 Task: Add Justin's Organic Dark Chocolate Peanut Butter Cups to the cart.
Action: Mouse moved to (20, 60)
Screenshot: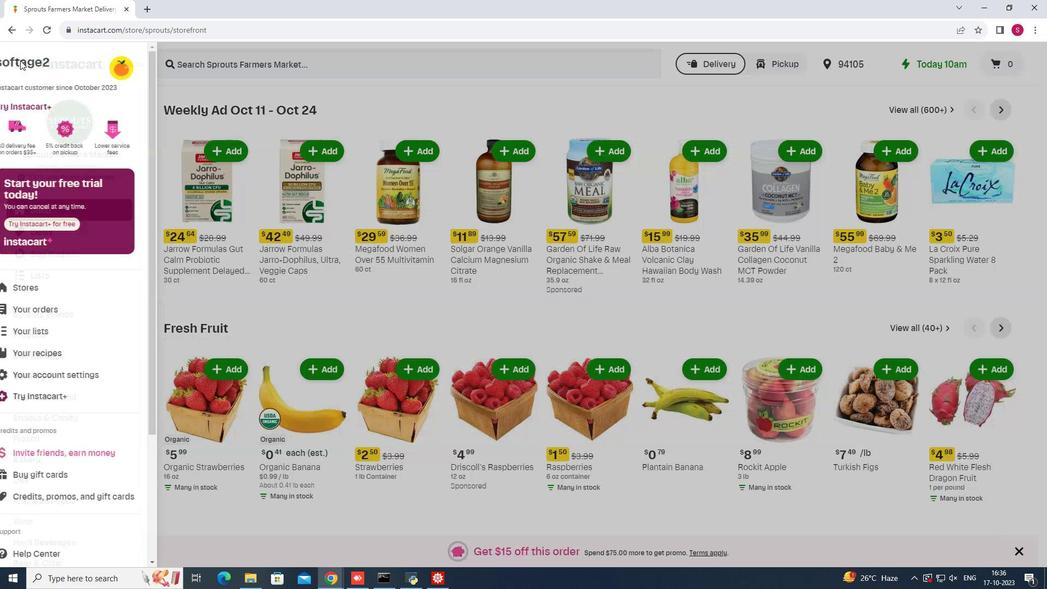 
Action: Mouse pressed left at (20, 60)
Screenshot: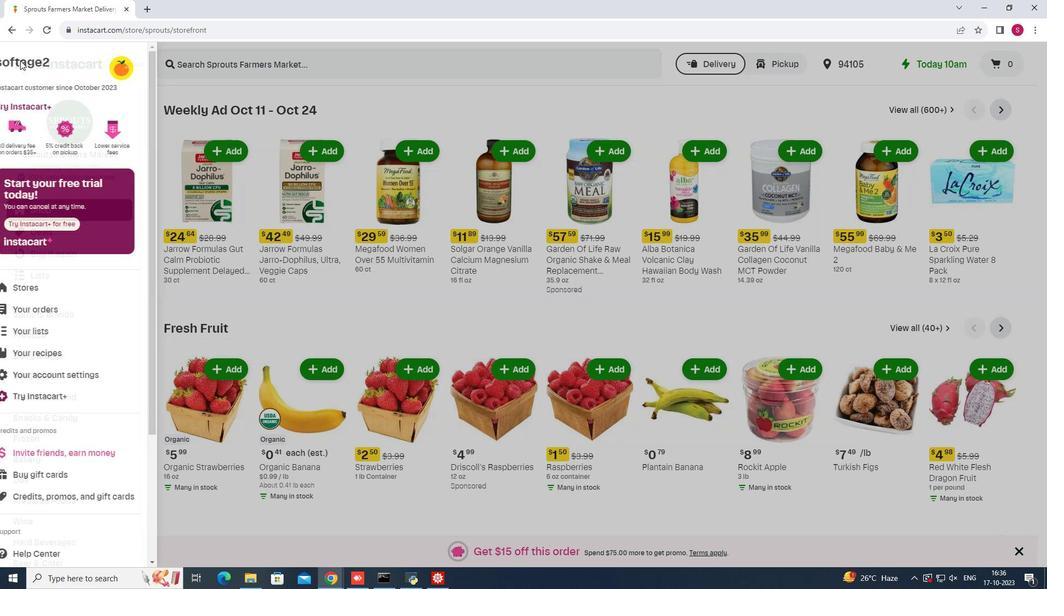 
Action: Mouse moved to (51, 291)
Screenshot: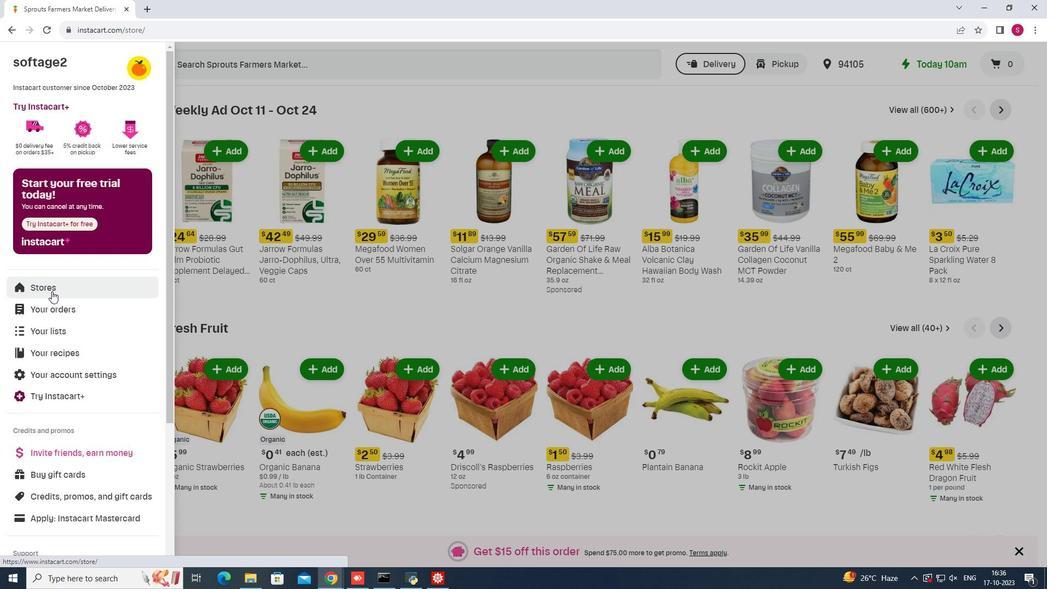 
Action: Mouse pressed left at (51, 291)
Screenshot: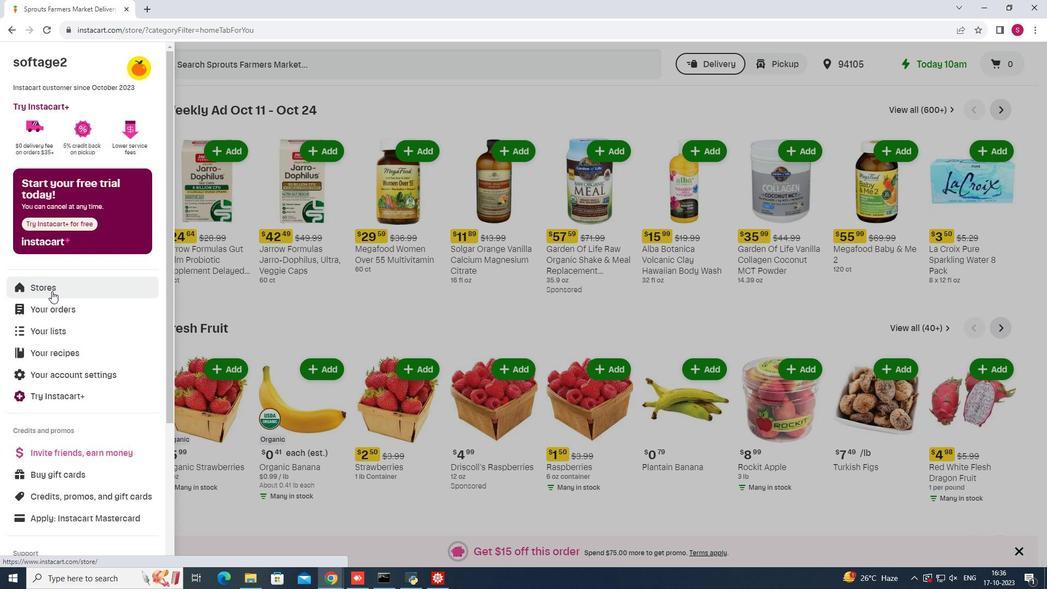 
Action: Mouse moved to (250, 99)
Screenshot: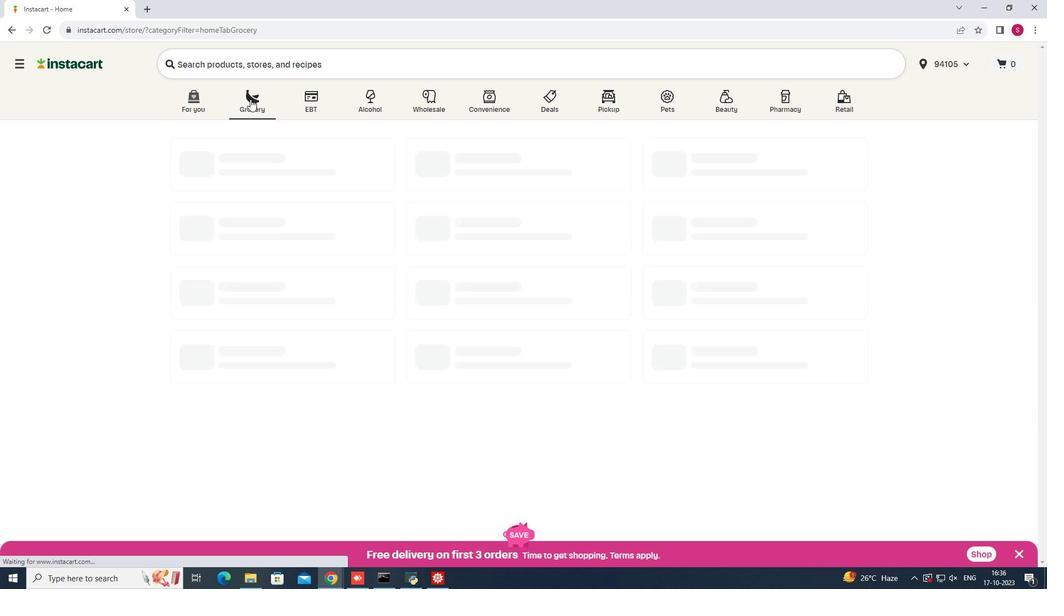 
Action: Mouse pressed left at (250, 99)
Screenshot: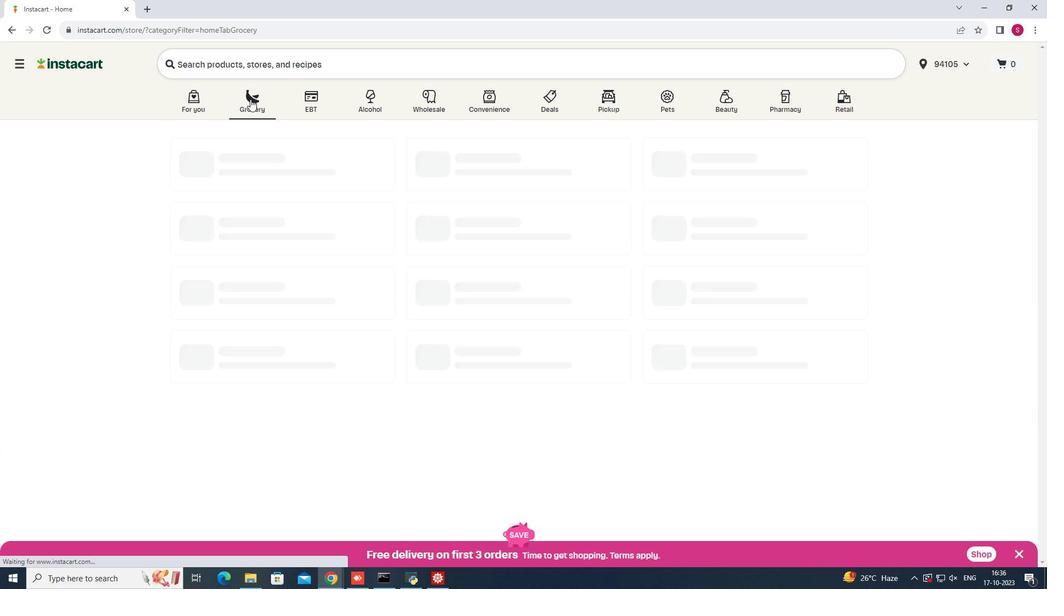 
Action: Mouse moved to (718, 145)
Screenshot: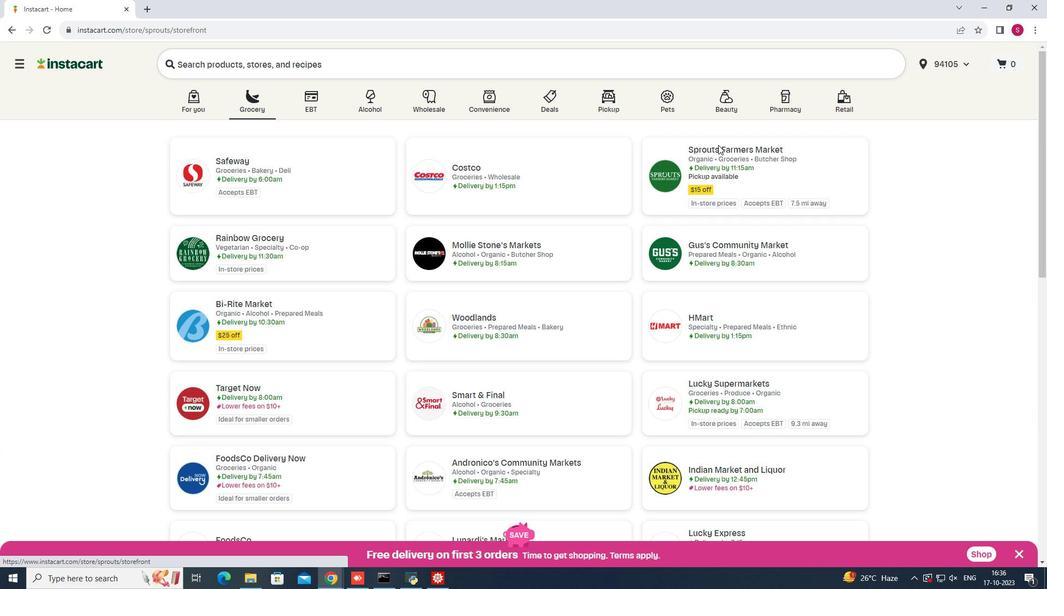 
Action: Mouse pressed left at (718, 145)
Screenshot: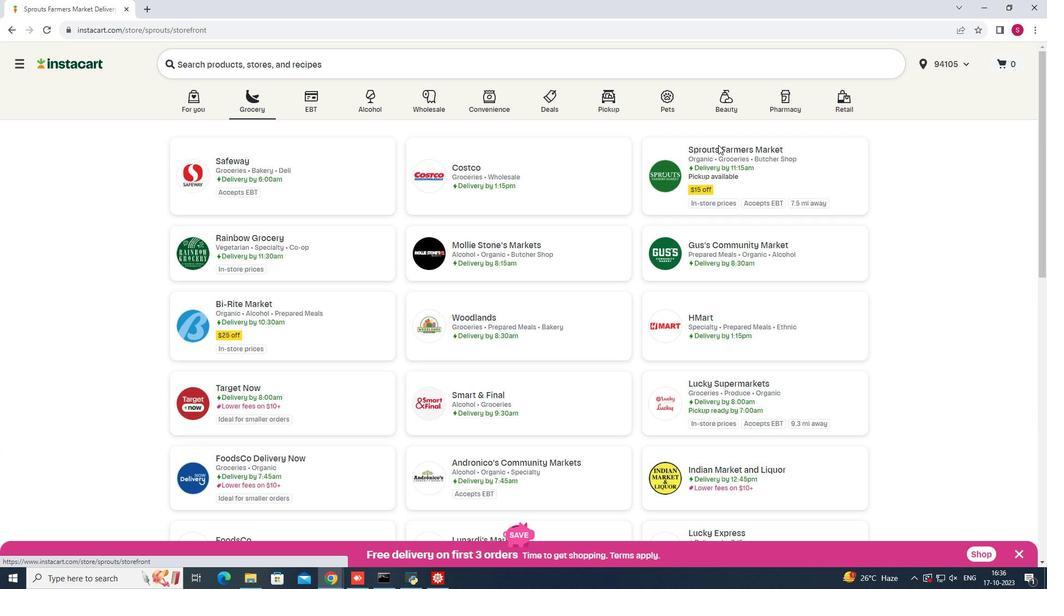 
Action: Mouse moved to (69, 418)
Screenshot: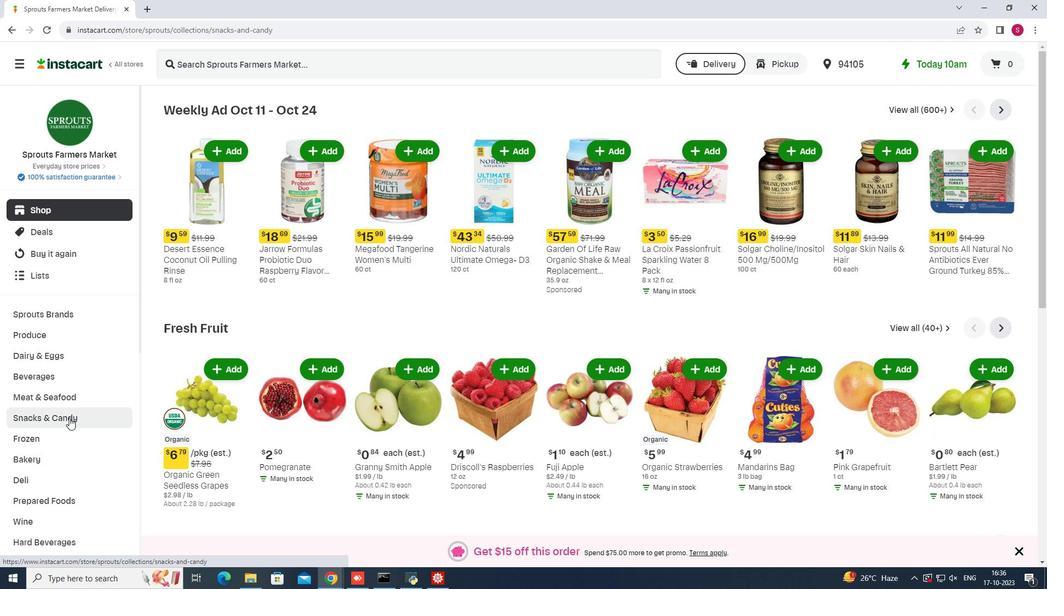 
Action: Mouse pressed left at (69, 418)
Screenshot: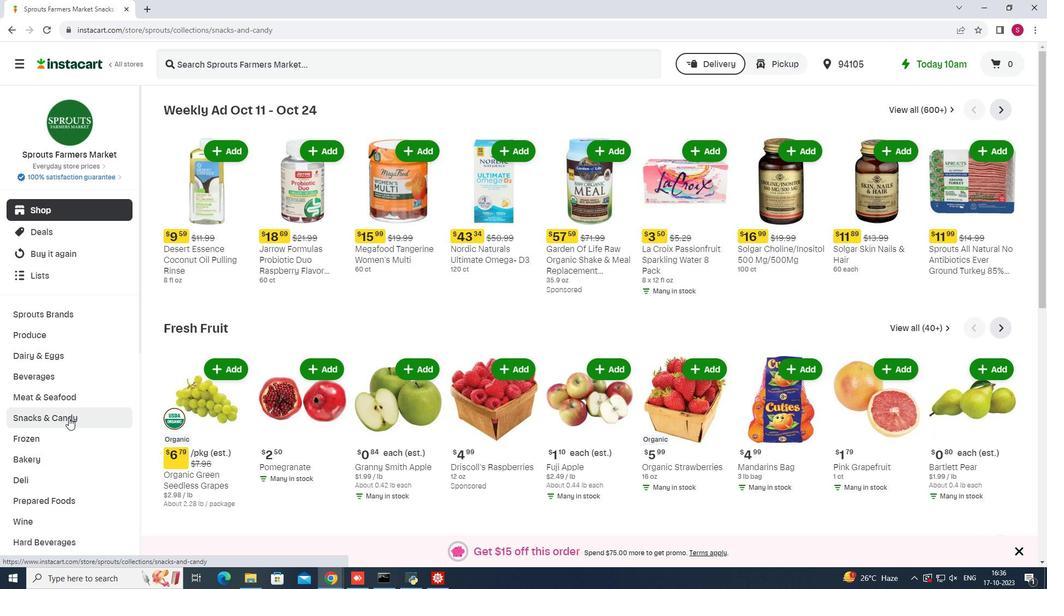 
Action: Mouse moved to (326, 132)
Screenshot: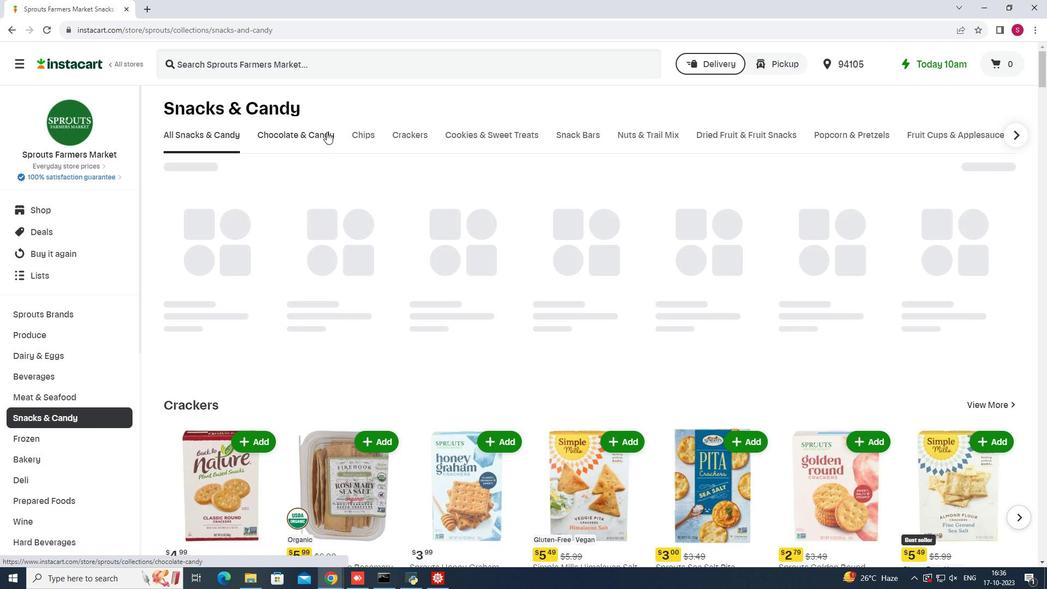 
Action: Mouse pressed left at (326, 132)
Screenshot: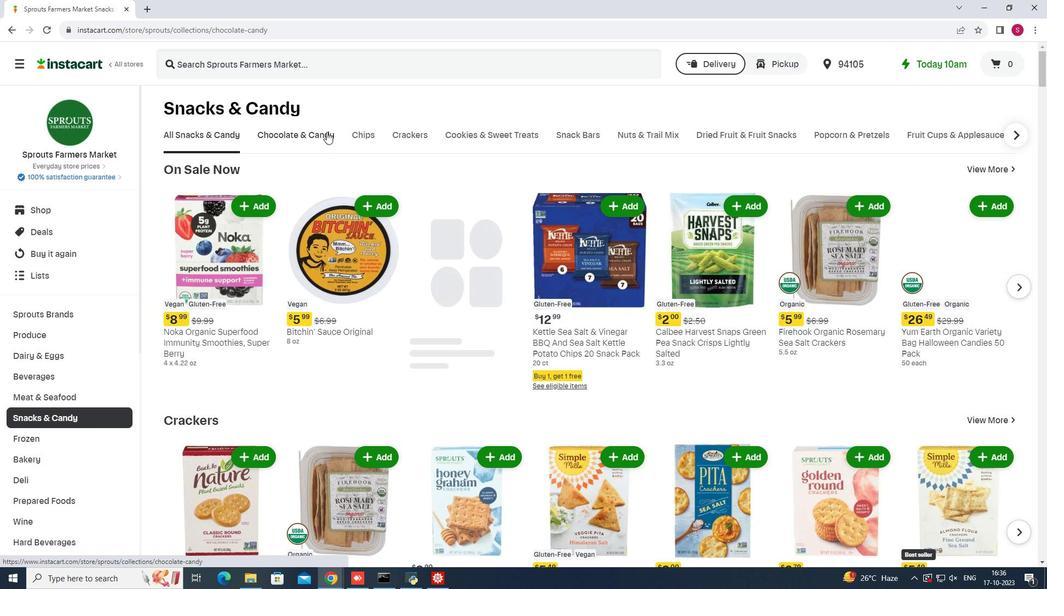 
Action: Mouse moved to (262, 177)
Screenshot: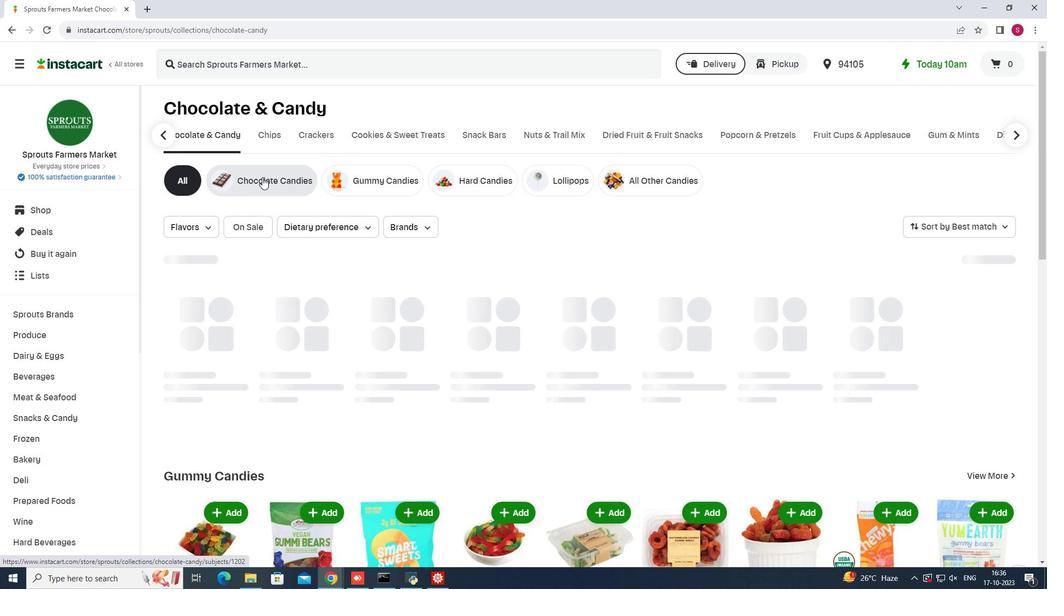 
Action: Mouse pressed left at (262, 177)
Screenshot: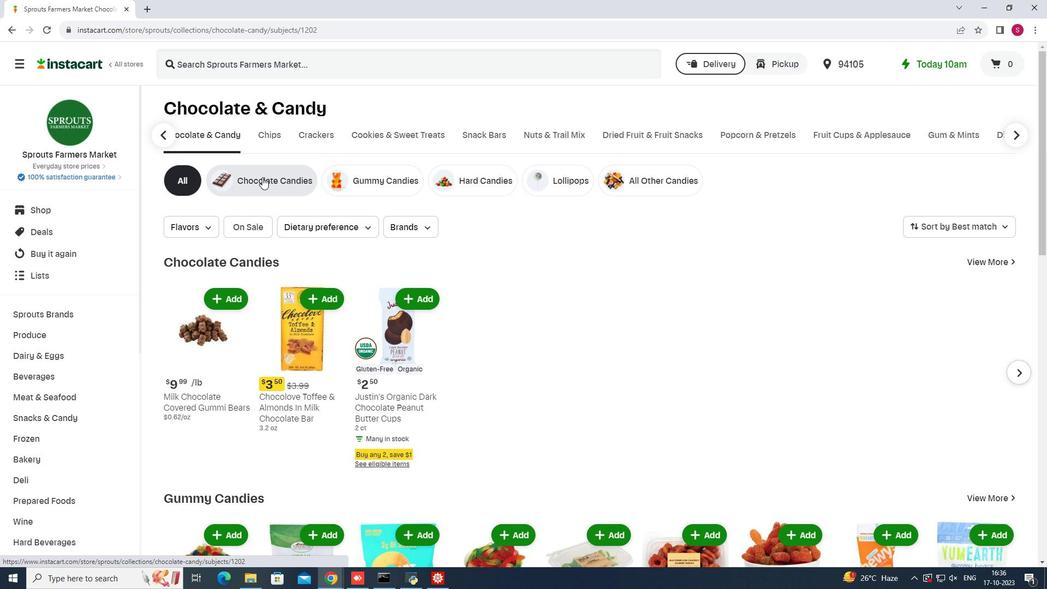 
Action: Mouse moved to (369, 63)
Screenshot: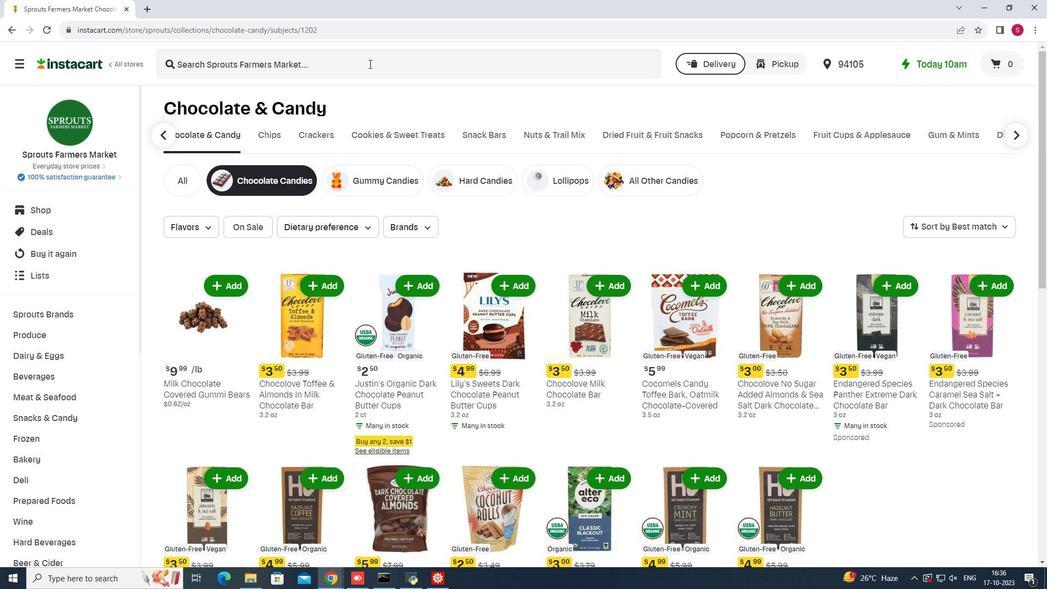
Action: Mouse pressed left at (369, 63)
Screenshot: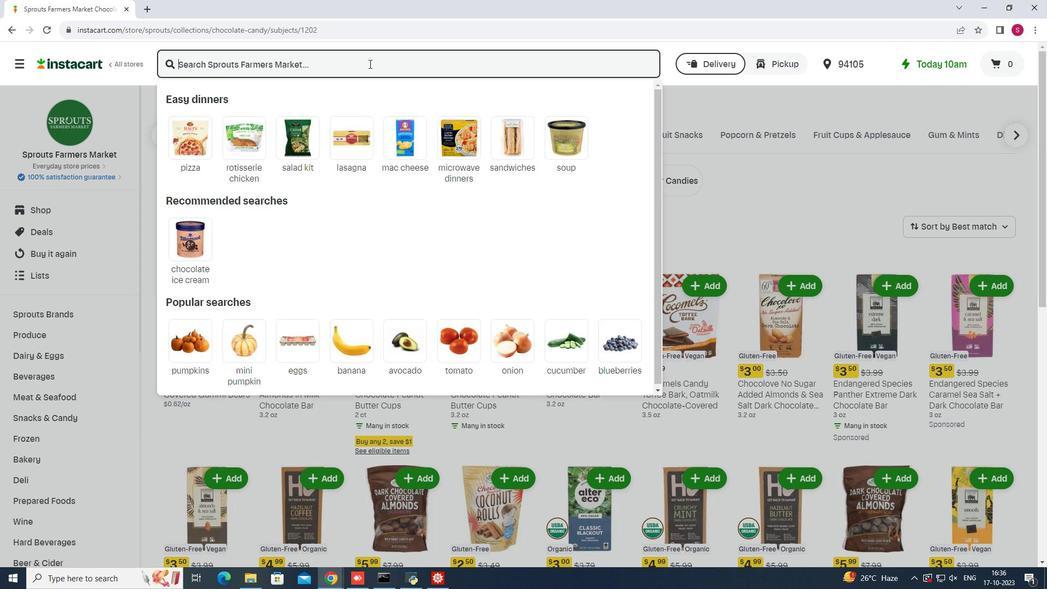 
Action: Key pressed <Key.shift>Justin's<Key.space><Key.shift>Organic<Key.space><Key.shift><Key.shift><Key.shift><Key.shift><Key.shift>Dark<Key.space><Key.shift>Chocolate<Key.space><Key.shift><Key.shift>Peanut<Key.space><Key.shift>Butter<Key.space><Key.shift>Cups<Key.enter>
Screenshot: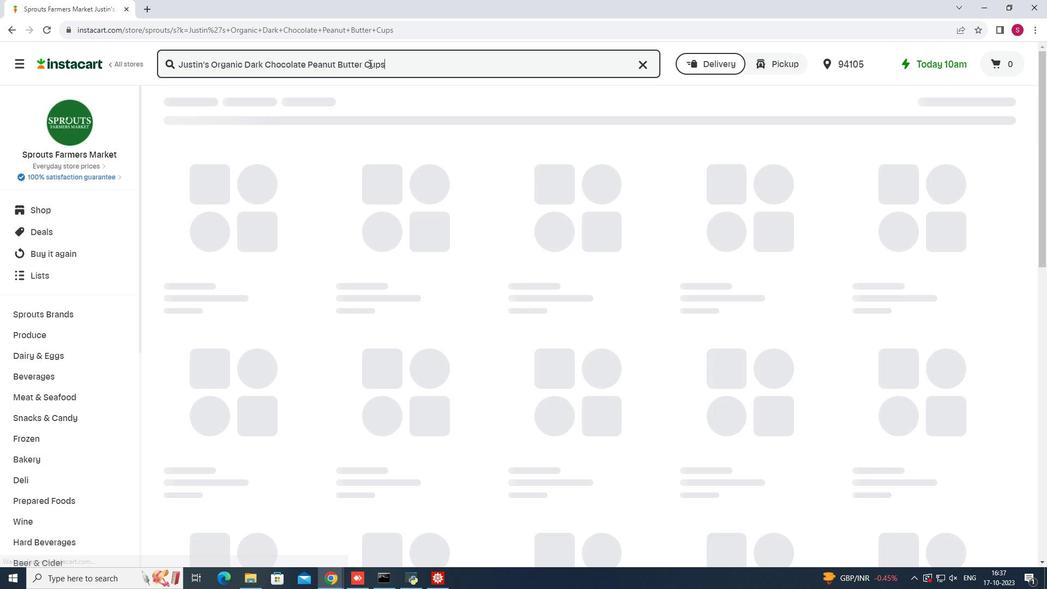 
Action: Mouse moved to (466, 170)
Screenshot: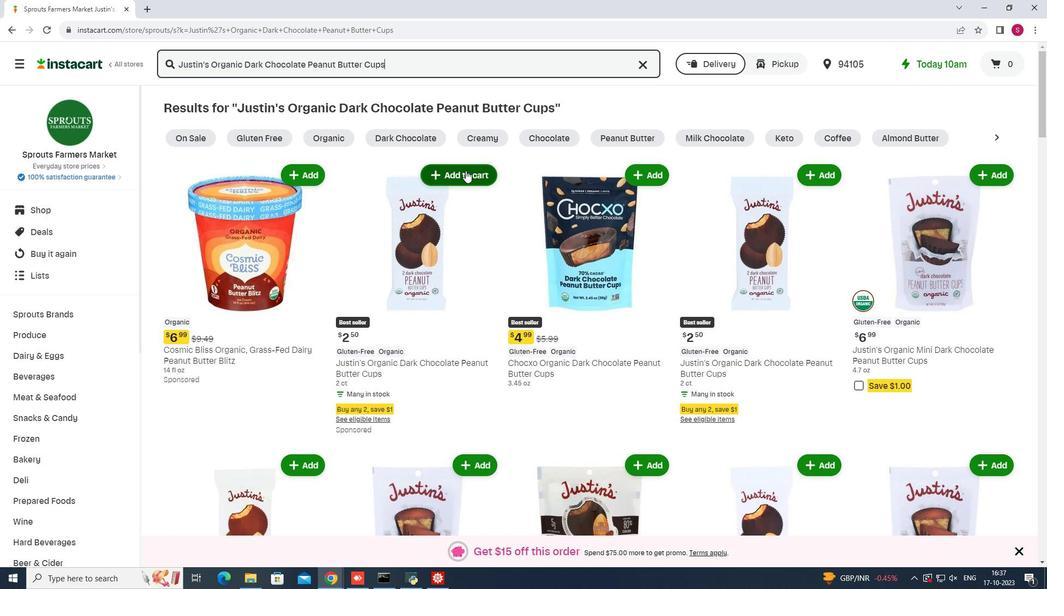 
Action: Mouse pressed left at (466, 170)
Screenshot: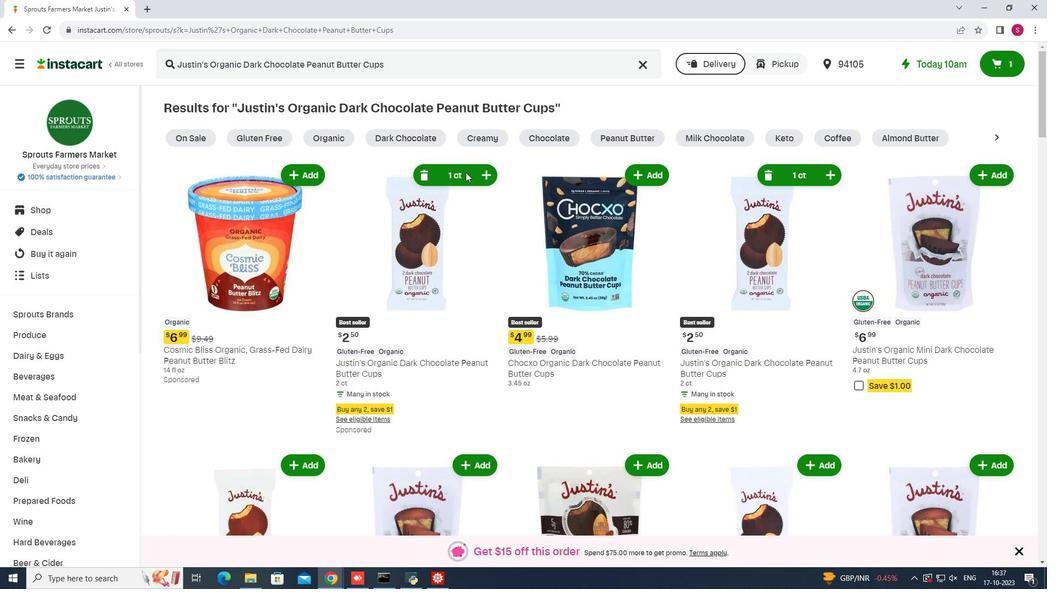 
Action: Mouse moved to (465, 173)
Screenshot: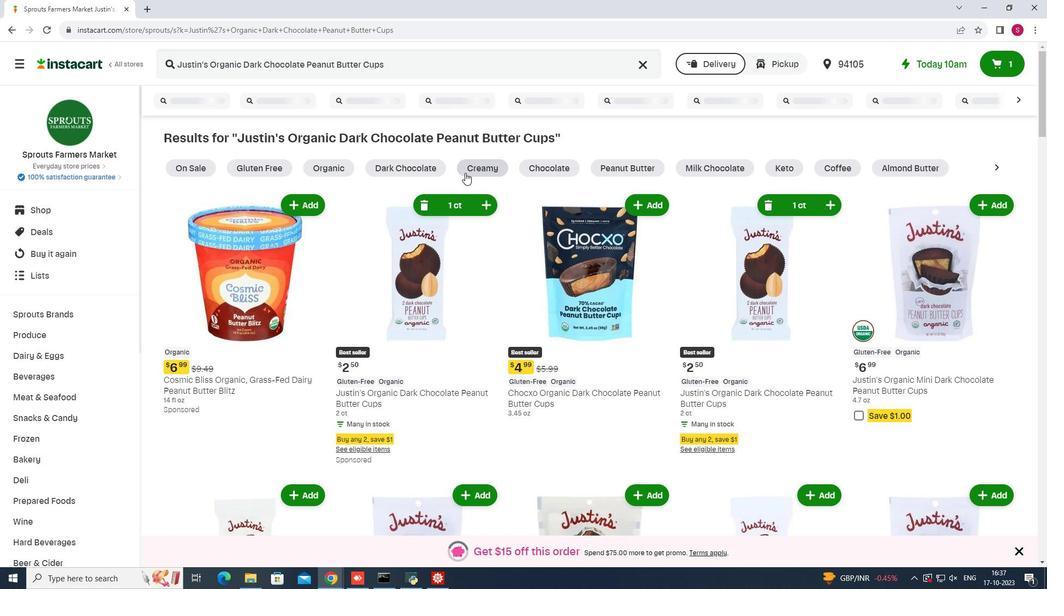 
